 Task: Look for properties with accessible parking spots.
Action: Mouse moved to (884, 128)
Screenshot: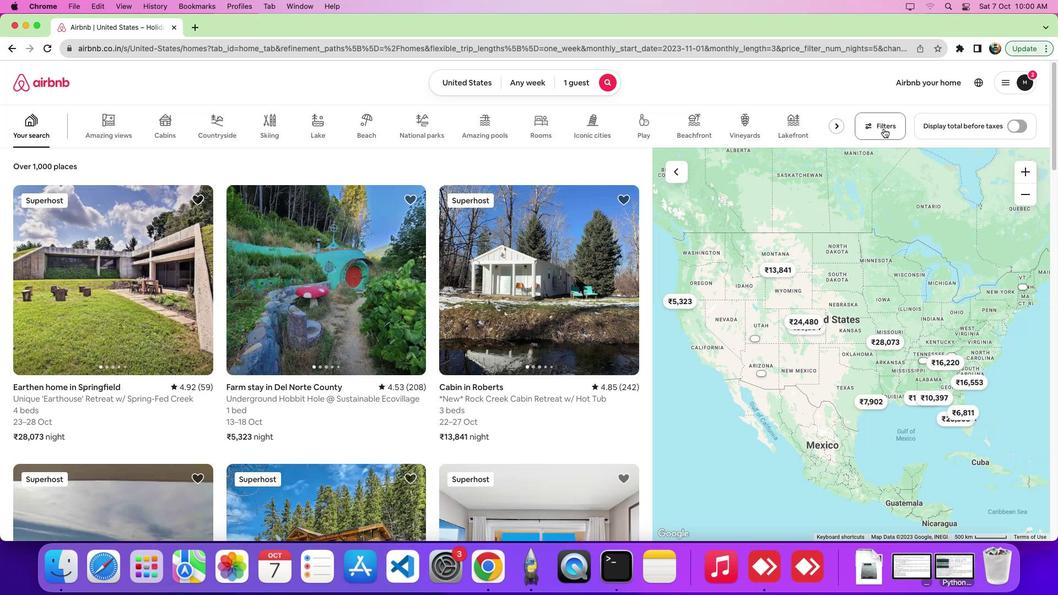 
Action: Mouse pressed left at (884, 128)
Screenshot: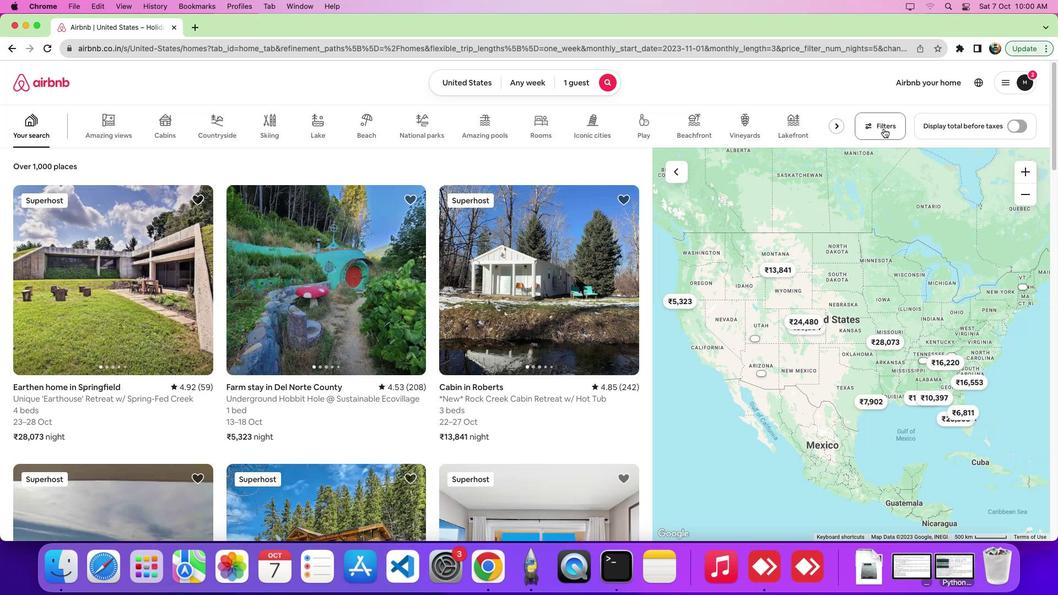 
Action: Mouse pressed left at (884, 128)
Screenshot: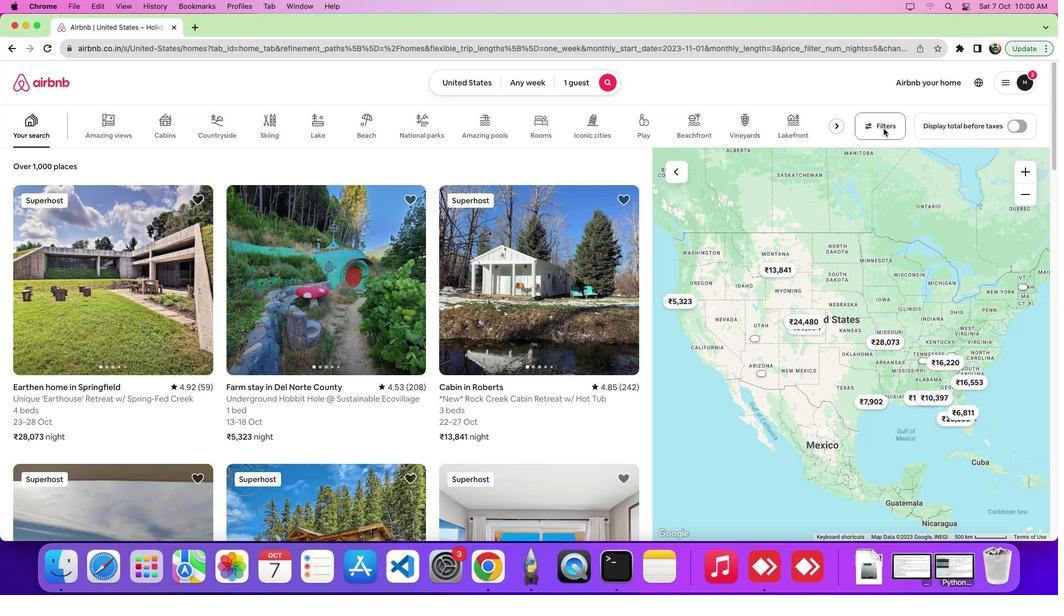 
Action: Mouse moved to (660, 195)
Screenshot: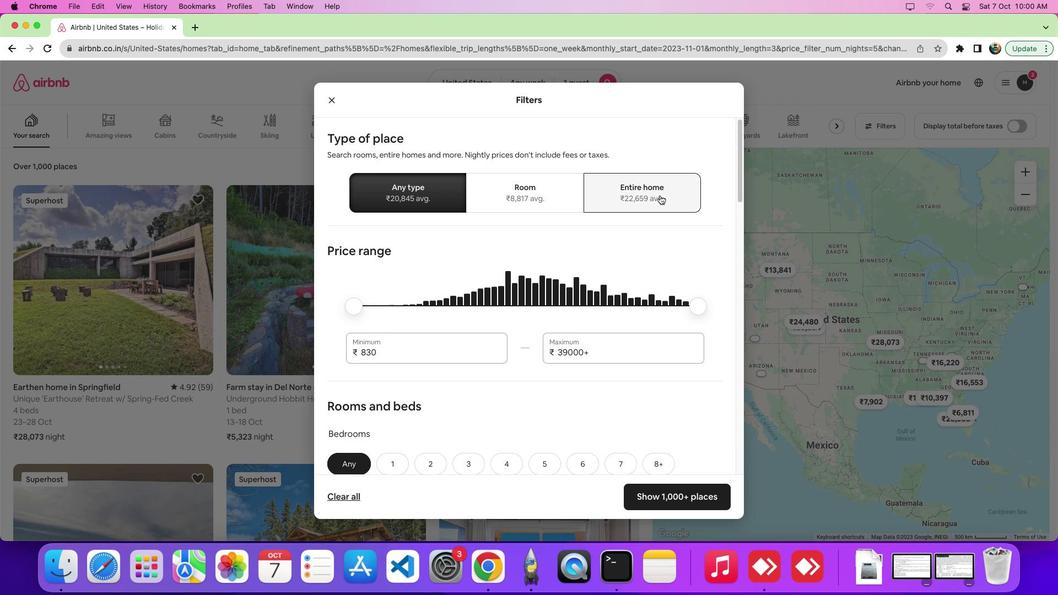 
Action: Mouse pressed left at (660, 195)
Screenshot: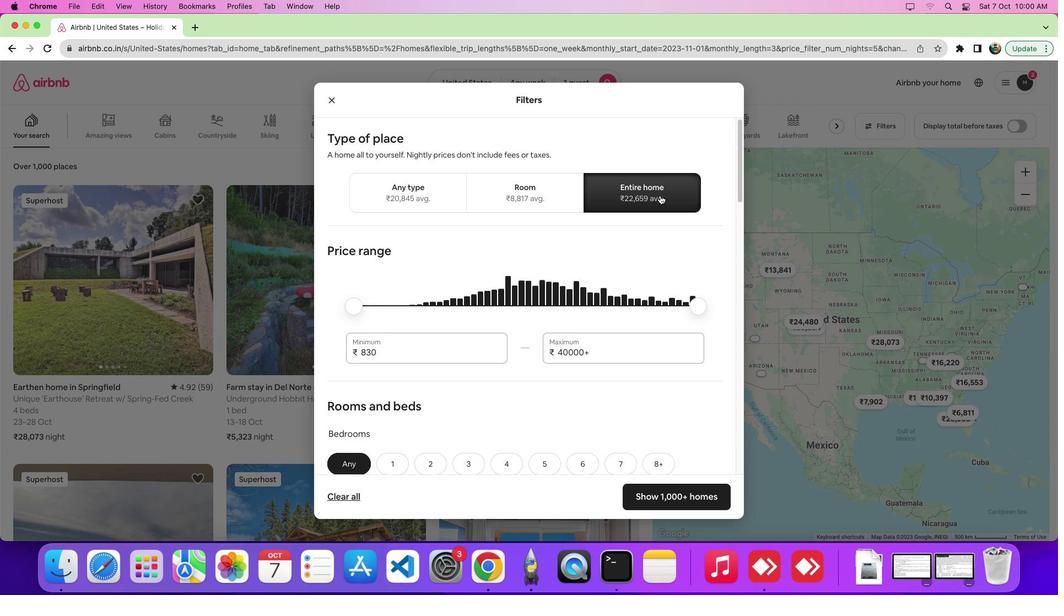 
Action: Mouse moved to (625, 323)
Screenshot: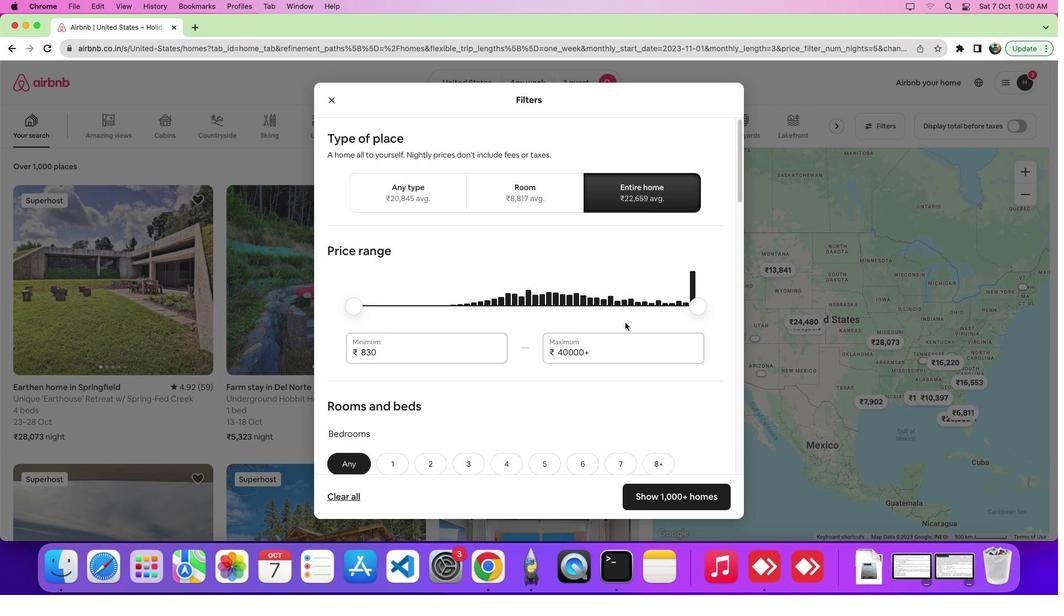 
Action: Mouse scrolled (625, 323) with delta (0, 0)
Screenshot: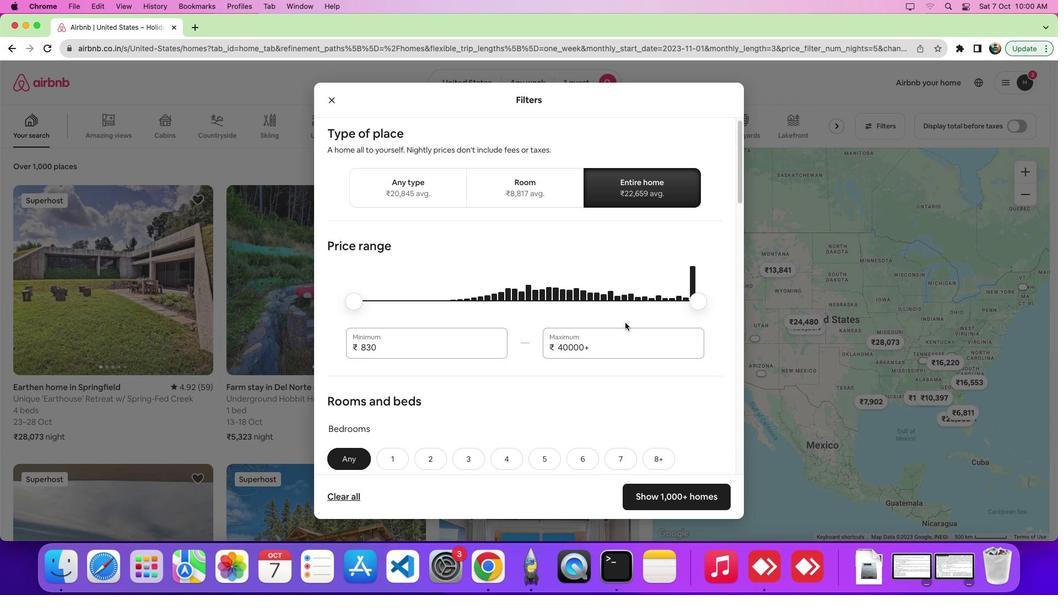 
Action: Mouse scrolled (625, 323) with delta (0, 0)
Screenshot: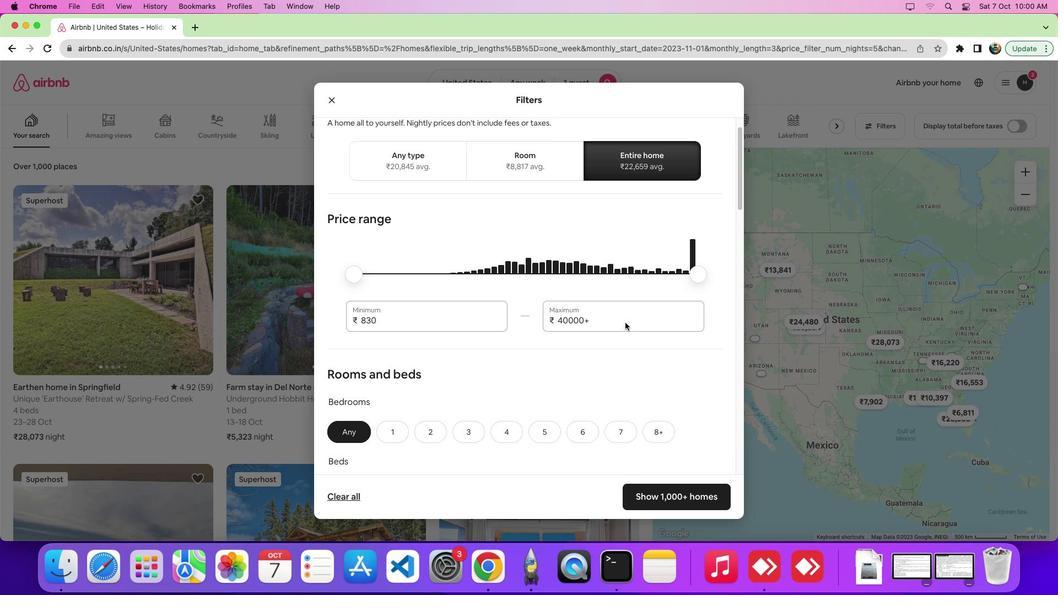 
Action: Mouse scrolled (625, 323) with delta (0, 0)
Screenshot: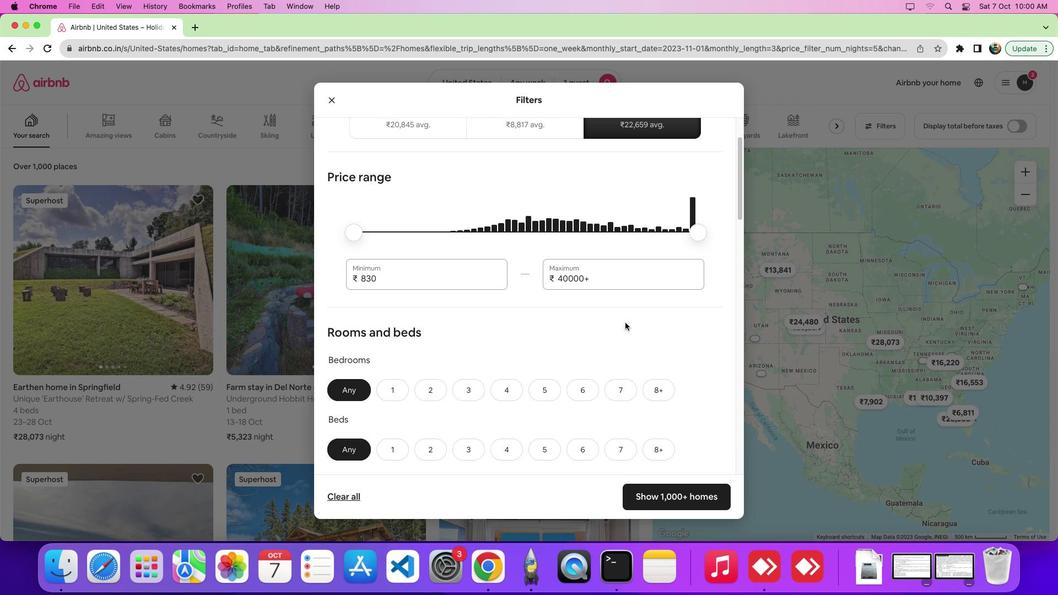 
Action: Mouse scrolled (625, 323) with delta (0, -1)
Screenshot: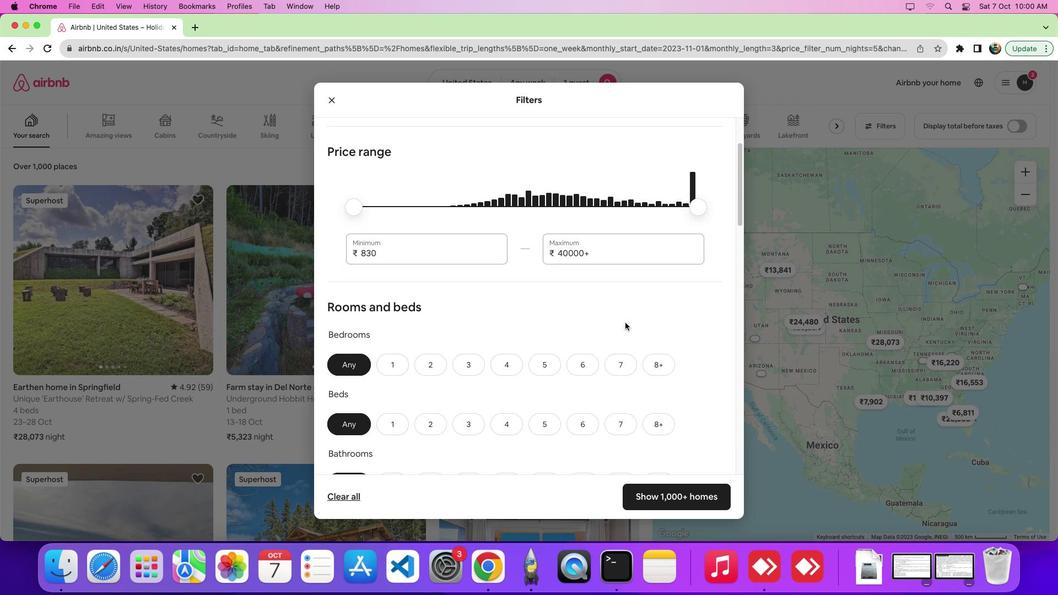 
Action: Mouse scrolled (625, 323) with delta (0, 0)
Screenshot: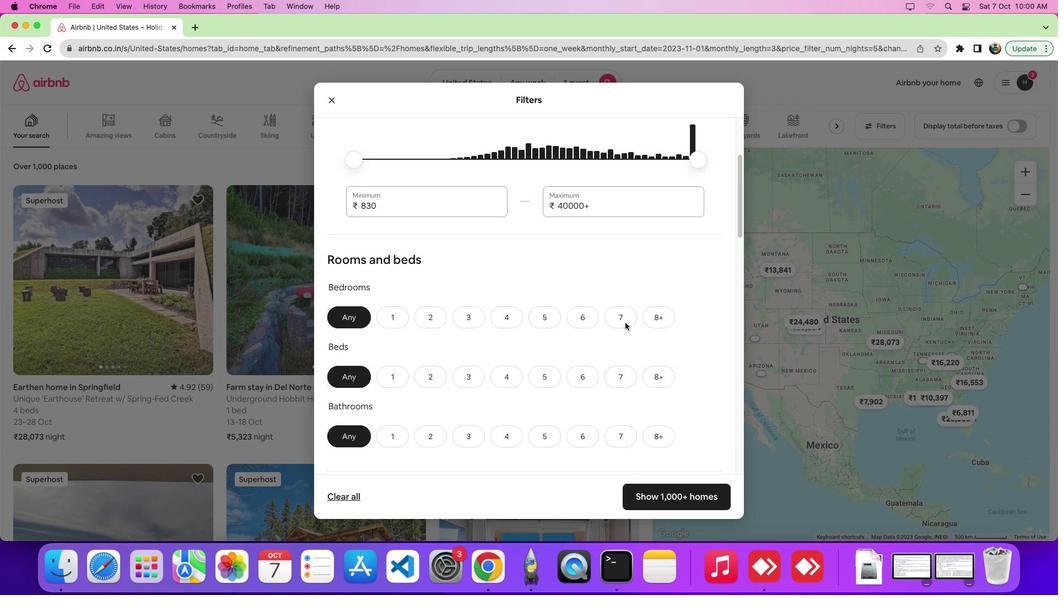 
Action: Mouse scrolled (625, 323) with delta (0, 0)
Screenshot: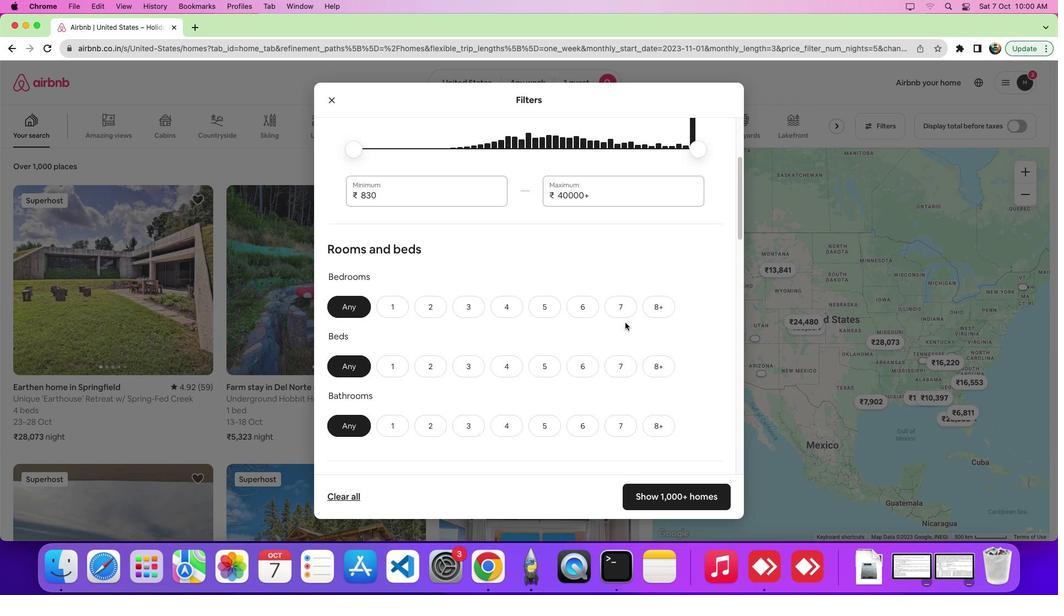 
Action: Mouse scrolled (625, 323) with delta (0, -1)
Screenshot: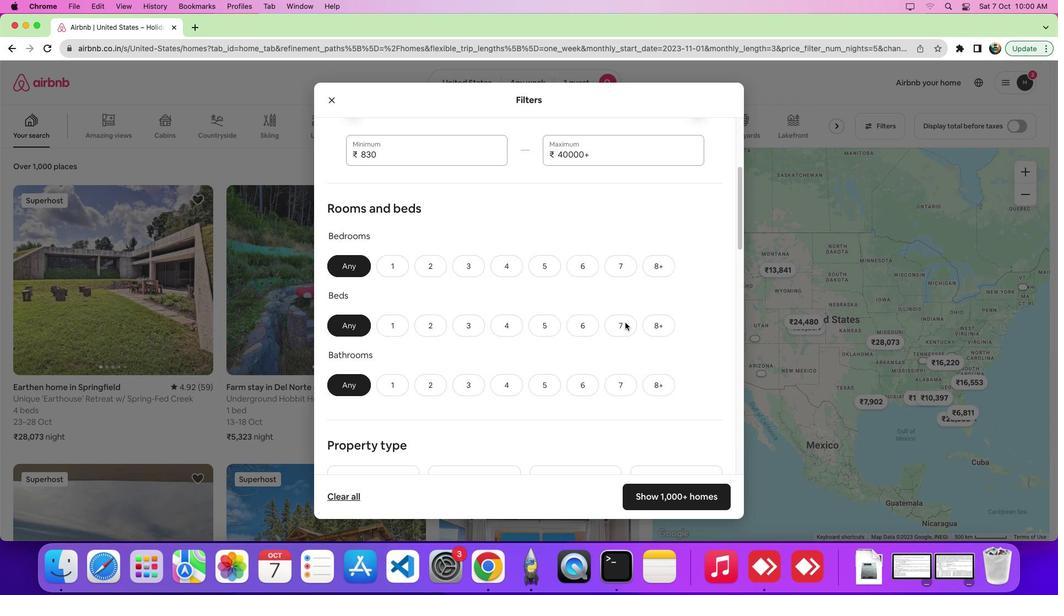 
Action: Mouse scrolled (625, 323) with delta (0, 0)
Screenshot: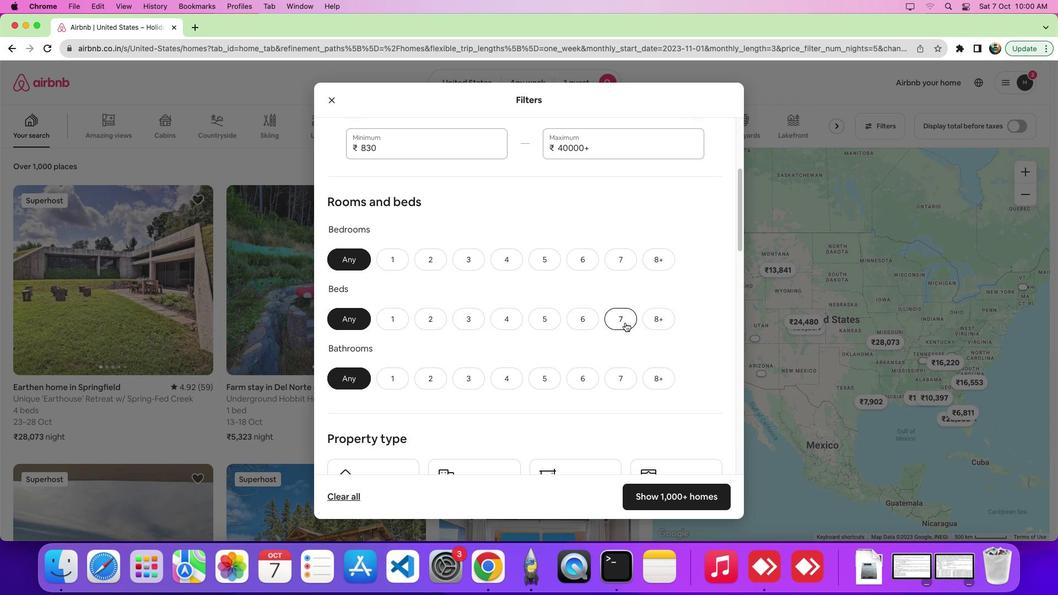 
Action: Mouse scrolled (625, 323) with delta (0, 0)
Screenshot: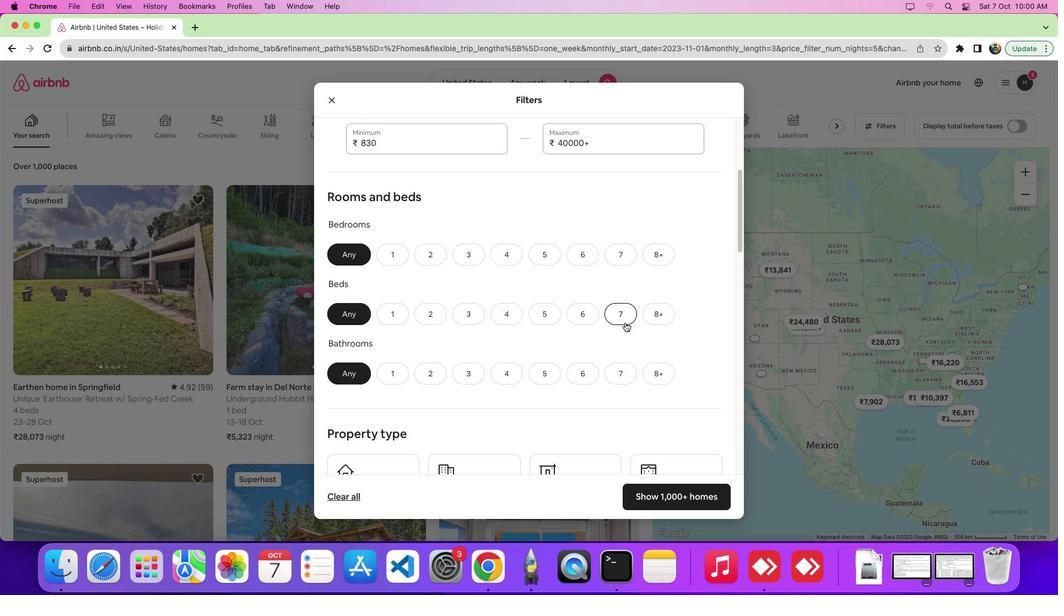 
Action: Mouse scrolled (625, 323) with delta (0, 0)
Screenshot: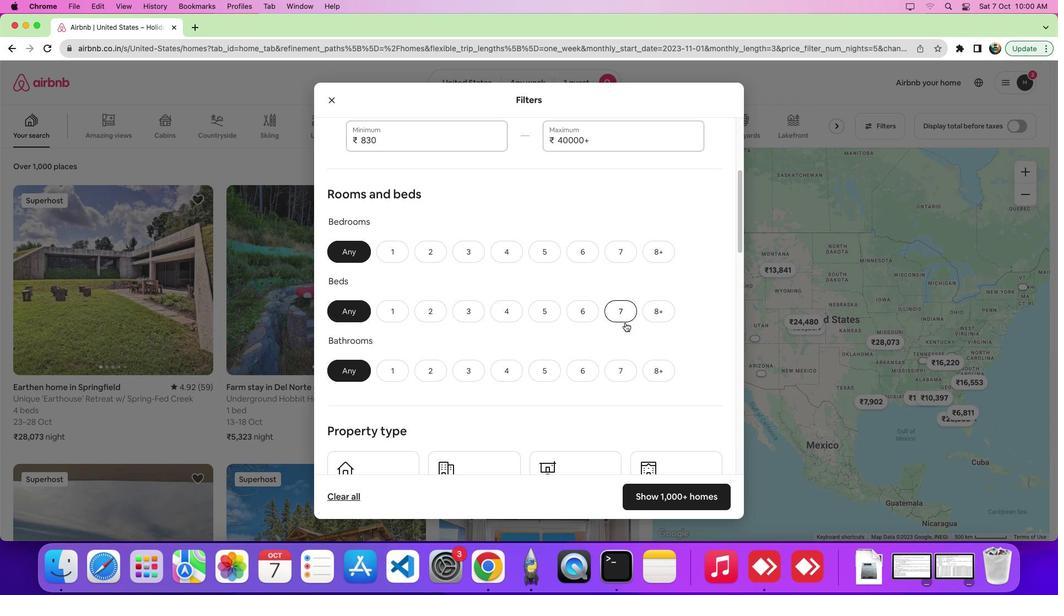 
Action: Mouse scrolled (625, 323) with delta (0, 0)
Screenshot: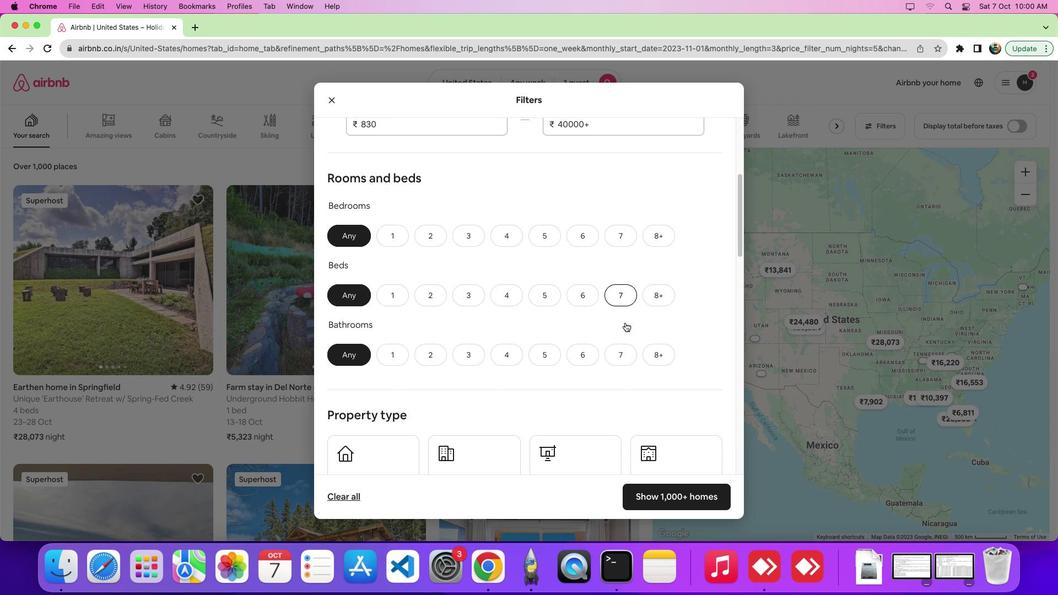 
Action: Mouse scrolled (625, 323) with delta (0, 0)
Screenshot: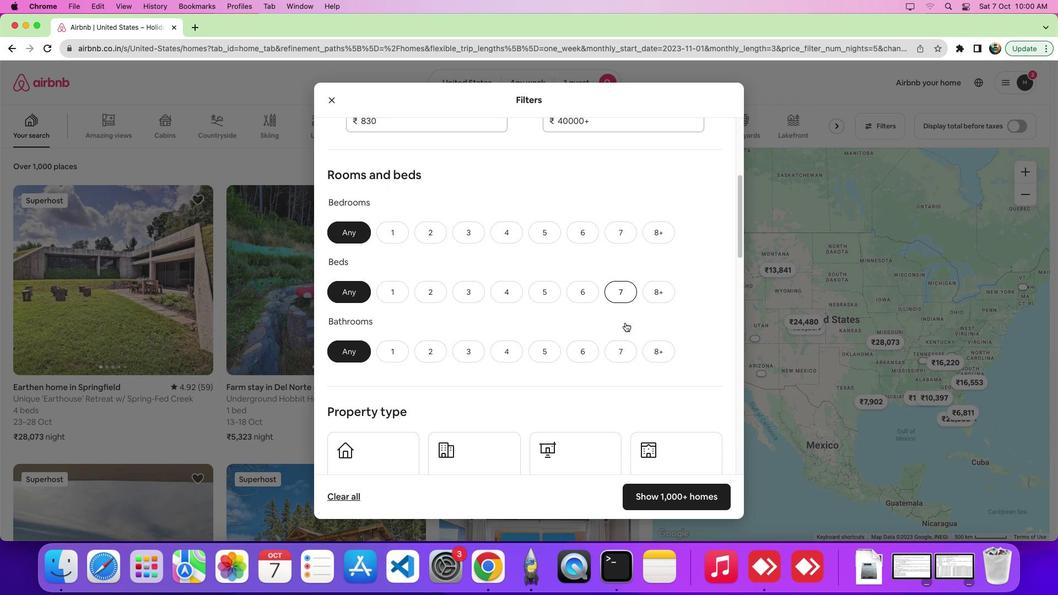 
Action: Mouse scrolled (625, 323) with delta (0, 0)
Screenshot: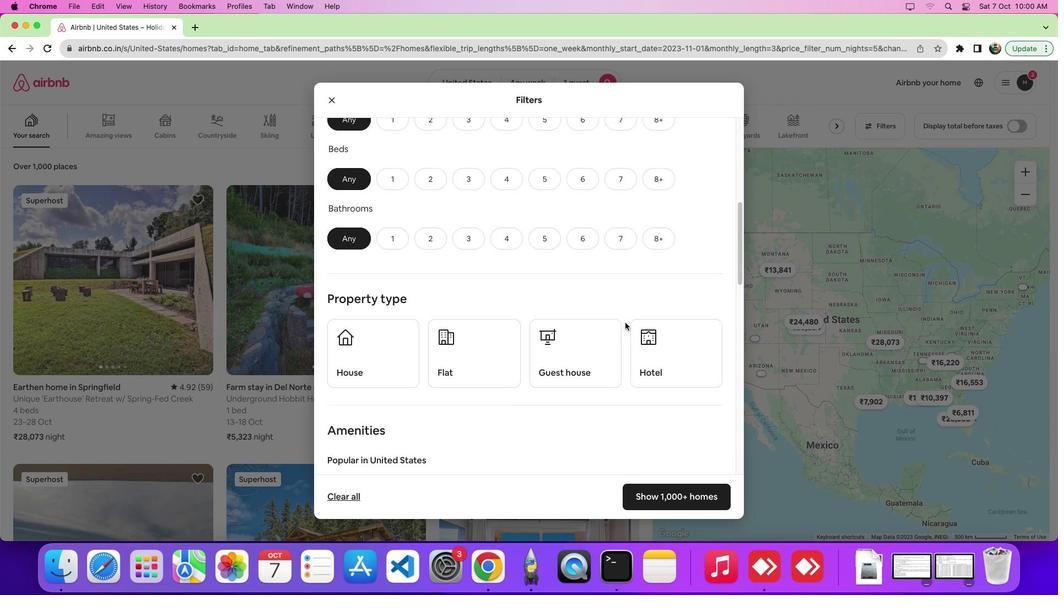 
Action: Mouse scrolled (625, 323) with delta (0, 0)
Screenshot: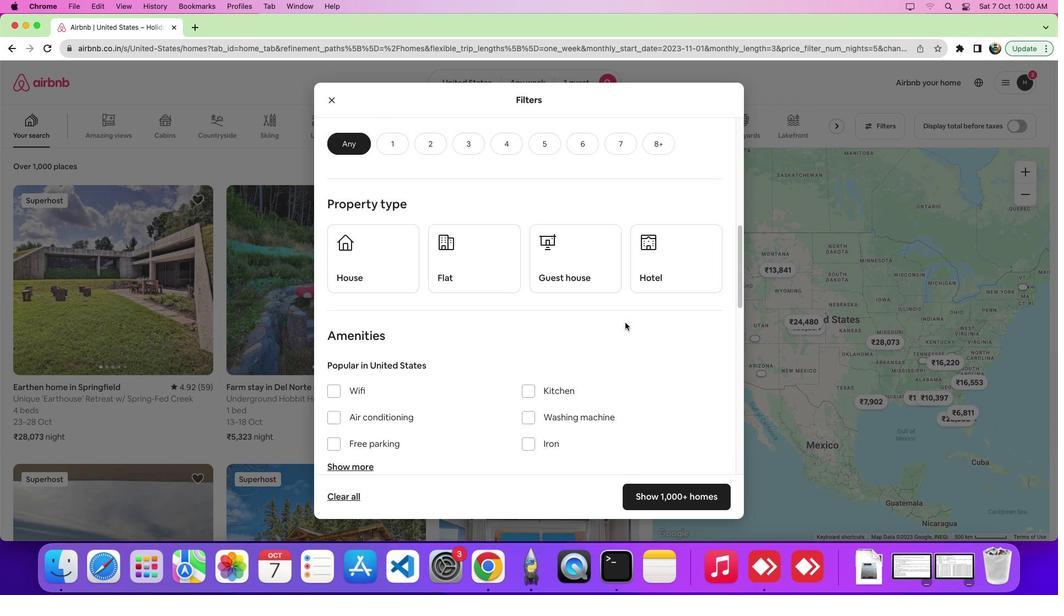 
Action: Mouse scrolled (625, 323) with delta (0, -2)
Screenshot: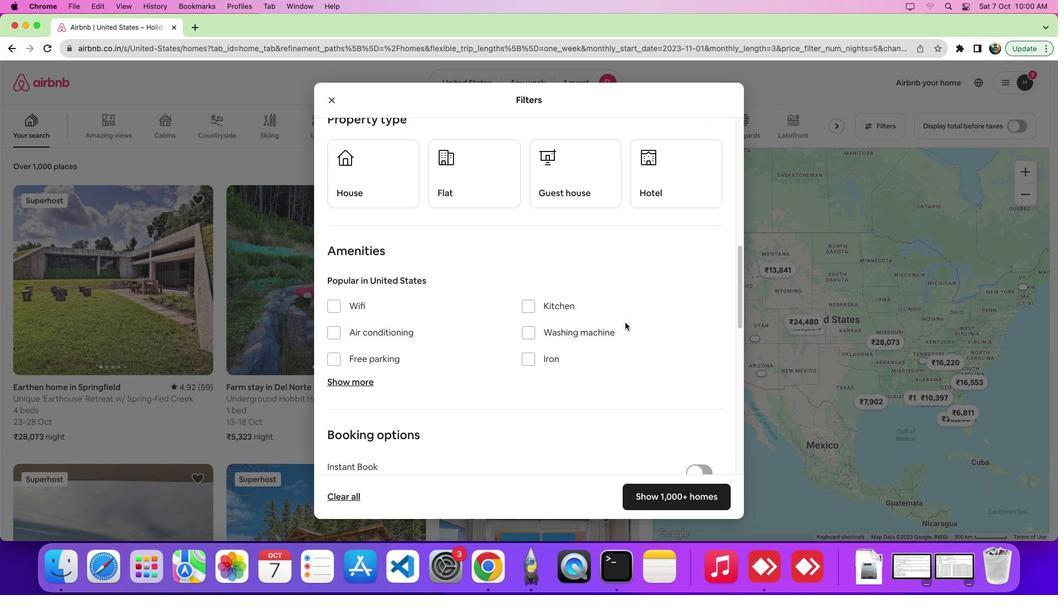 
Action: Mouse scrolled (625, 323) with delta (0, -3)
Screenshot: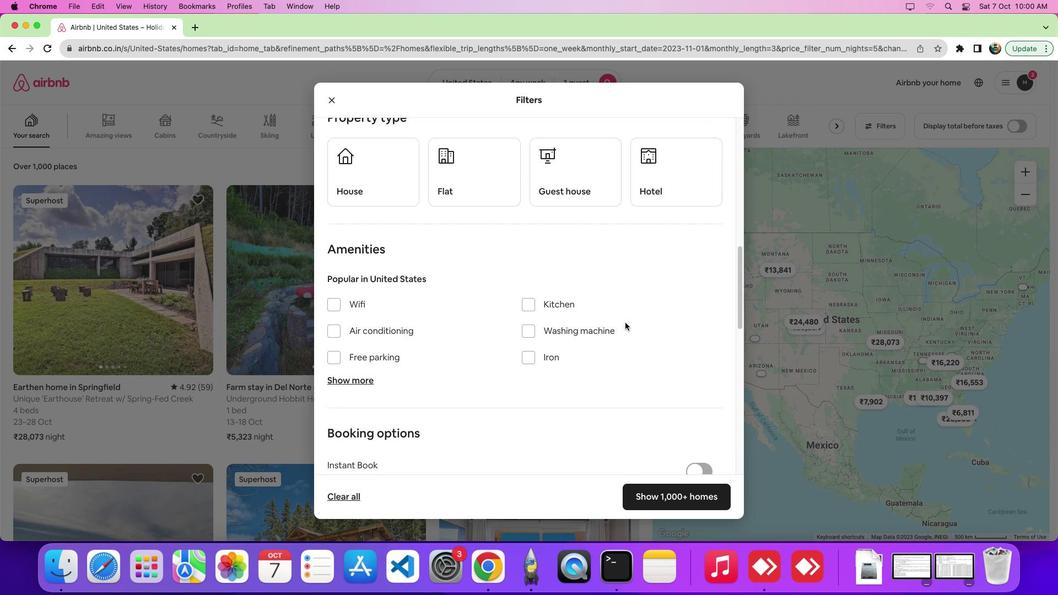 
Action: Mouse scrolled (625, 323) with delta (0, 0)
Screenshot: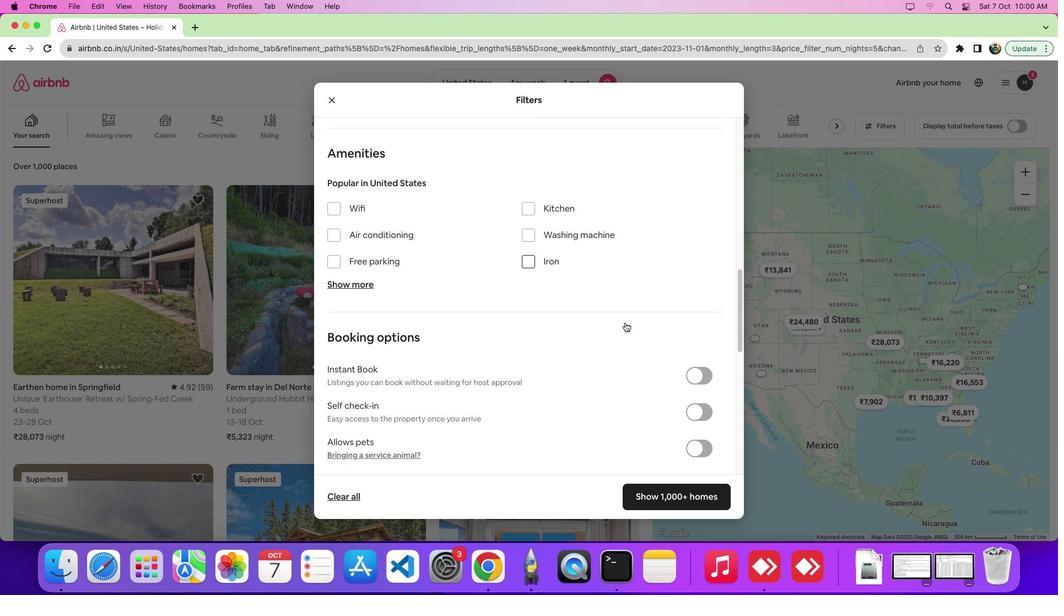 
Action: Mouse scrolled (625, 323) with delta (0, 0)
Screenshot: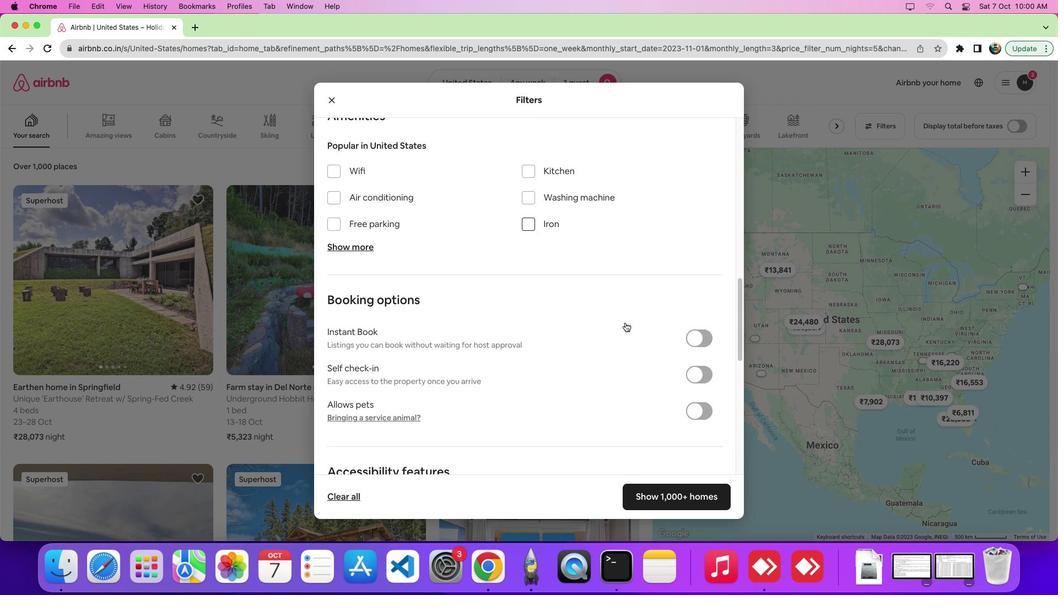 
Action: Mouse scrolled (625, 323) with delta (0, -2)
Screenshot: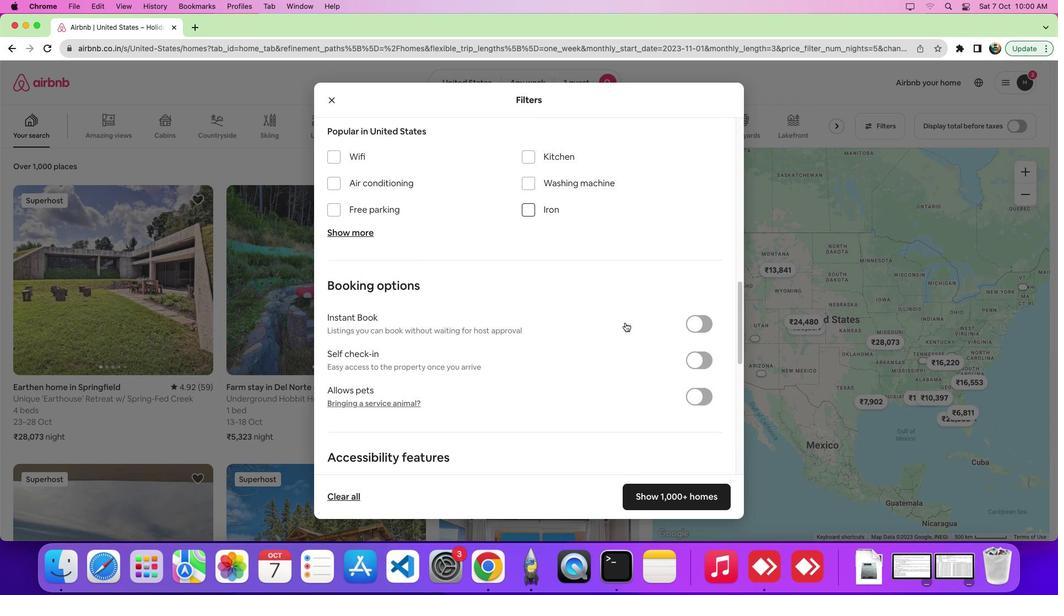 
Action: Mouse scrolled (625, 323) with delta (0, 0)
Screenshot: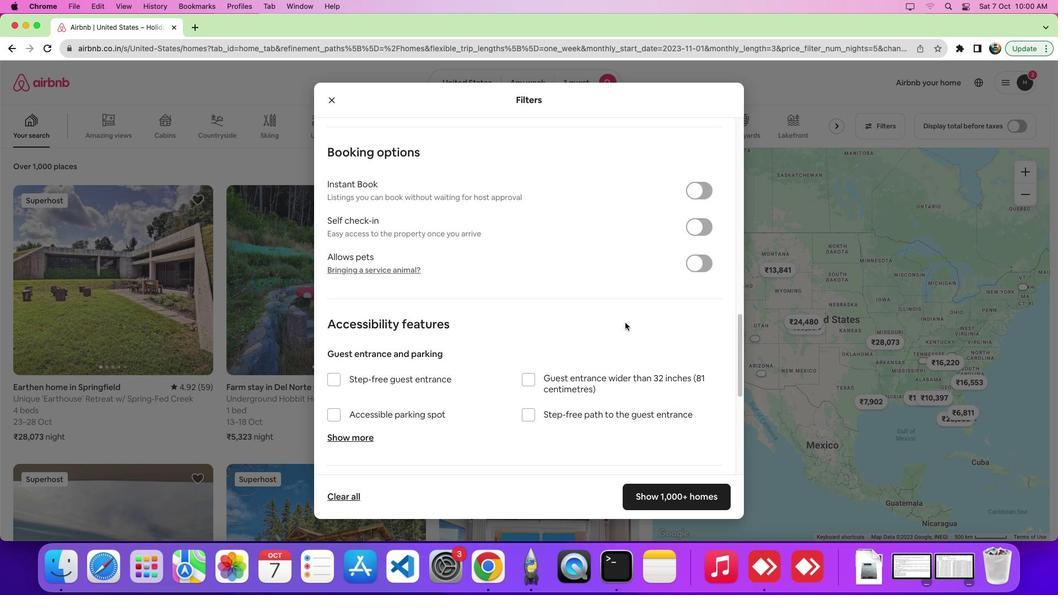 
Action: Mouse scrolled (625, 323) with delta (0, 0)
Screenshot: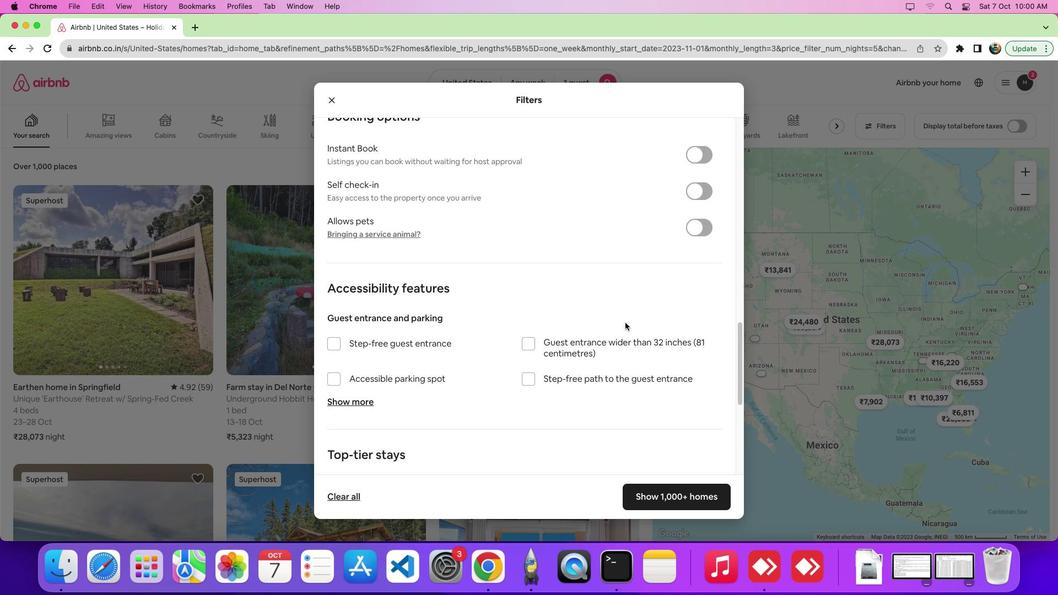 
Action: Mouse scrolled (625, 323) with delta (0, -3)
Screenshot: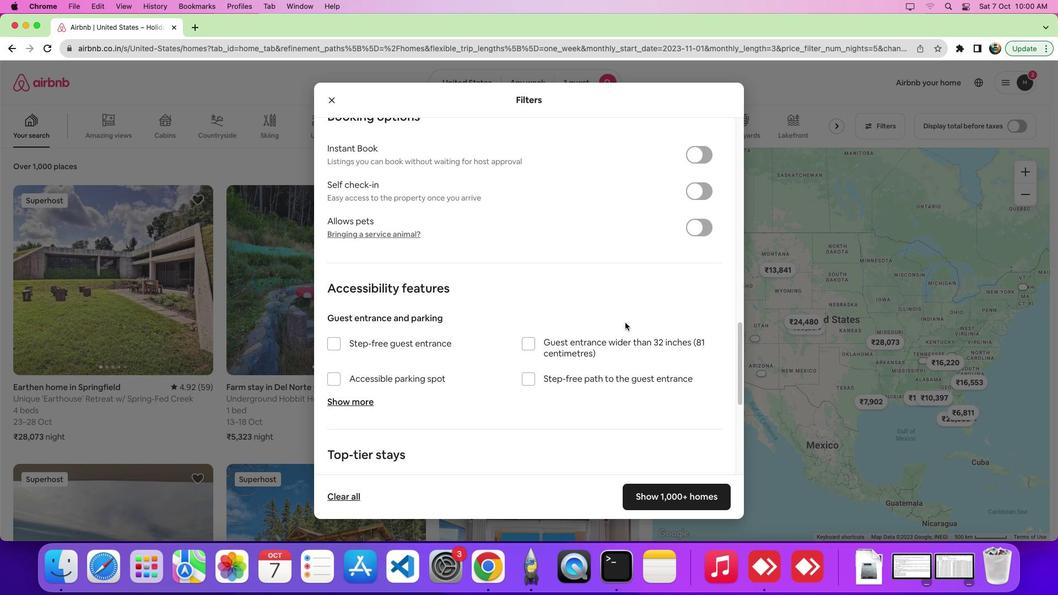
Action: Mouse moved to (364, 382)
Screenshot: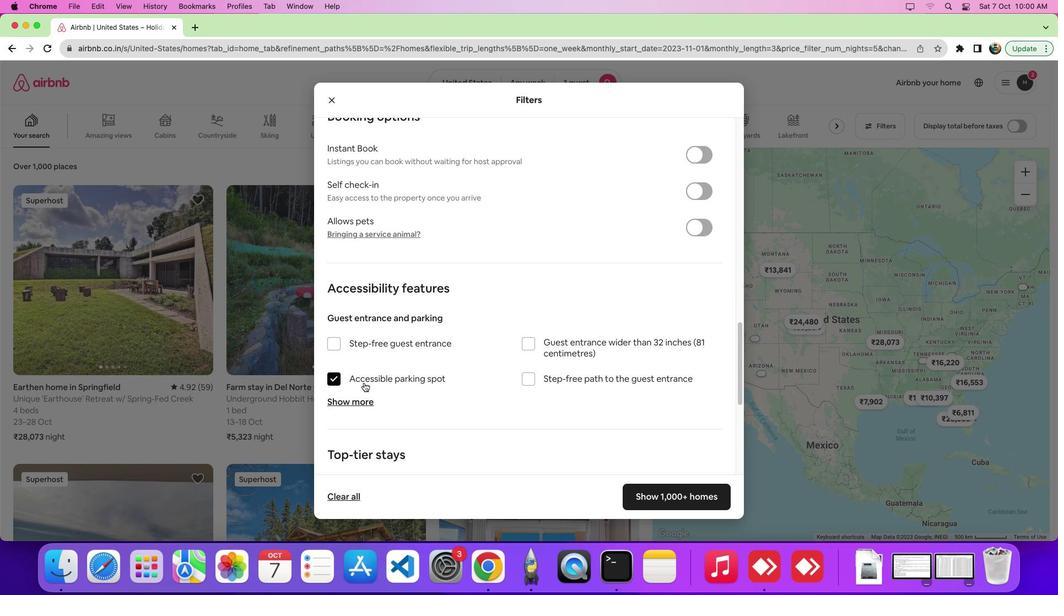 
Action: Mouse pressed left at (364, 382)
Screenshot: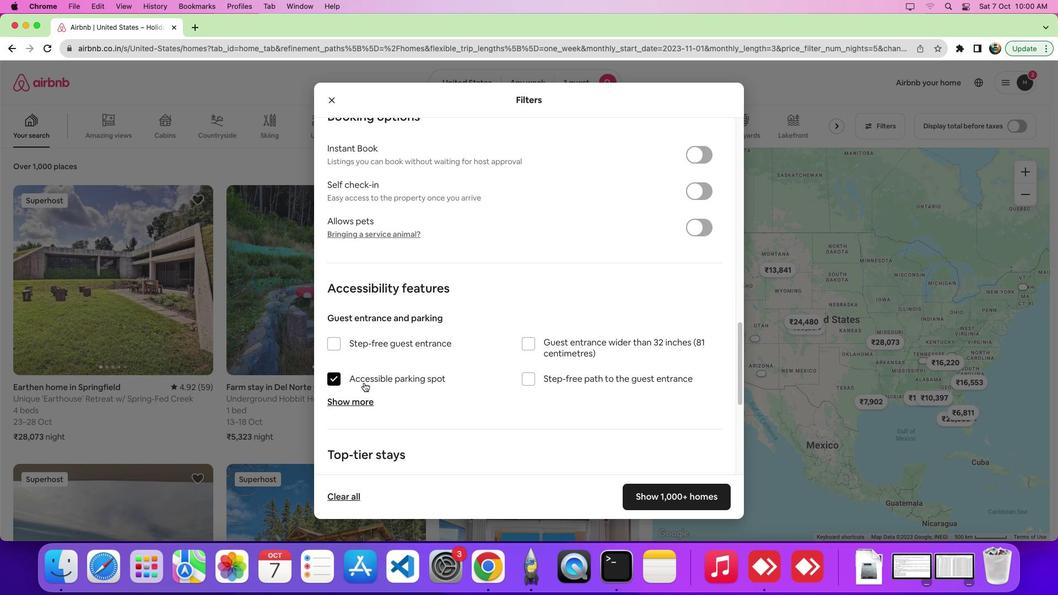 
Action: Mouse moved to (681, 498)
Screenshot: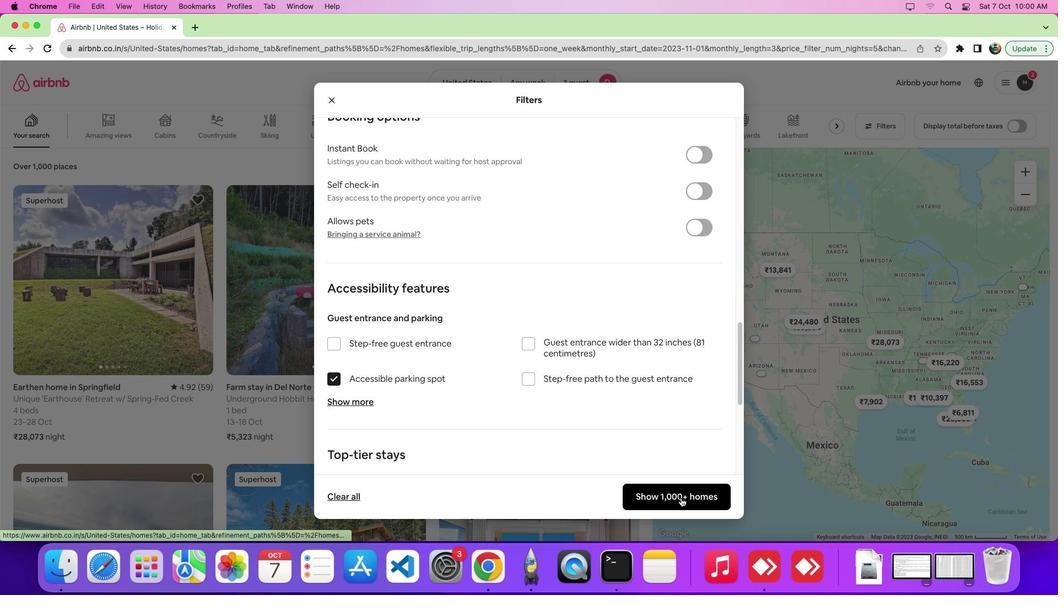 
Action: Mouse pressed left at (681, 498)
Screenshot: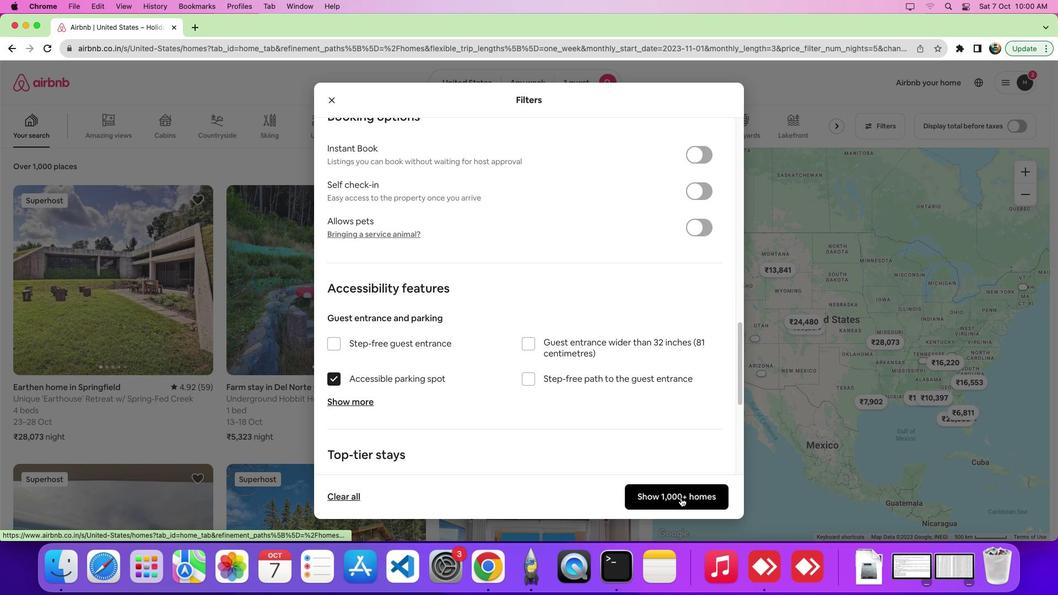 
